 Task: Toggle the Enable preview from code navigation in the editor management.
Action: Mouse moved to (38, 413)
Screenshot: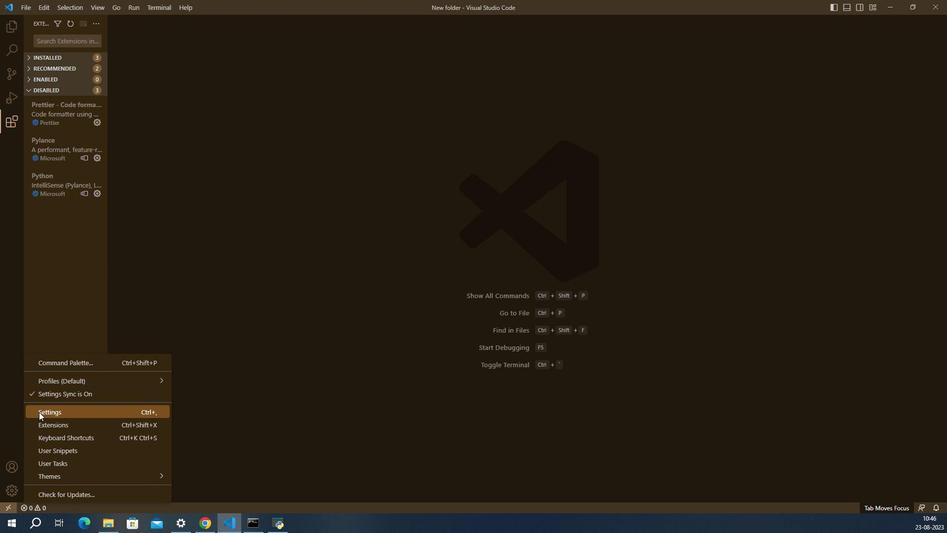 
Action: Mouse pressed left at (38, 413)
Screenshot: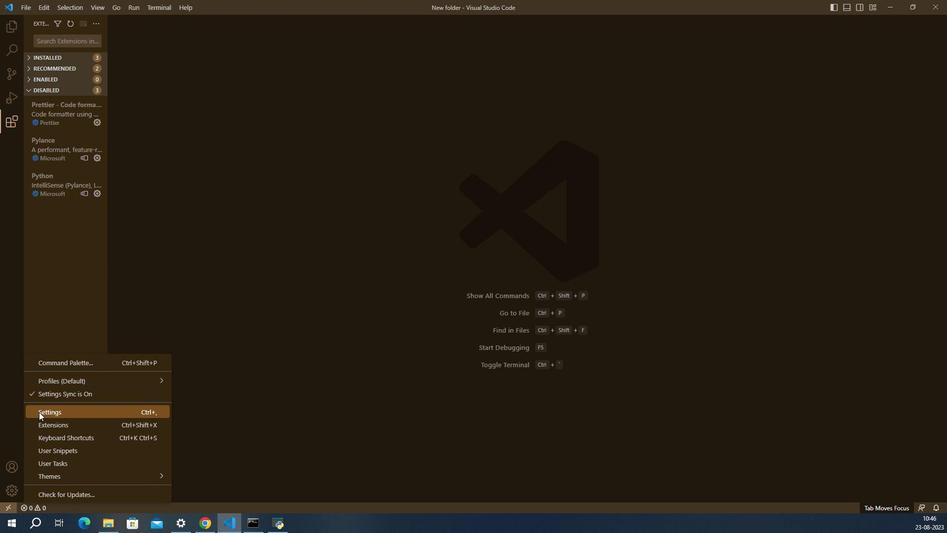 
Action: Mouse moved to (444, 416)
Screenshot: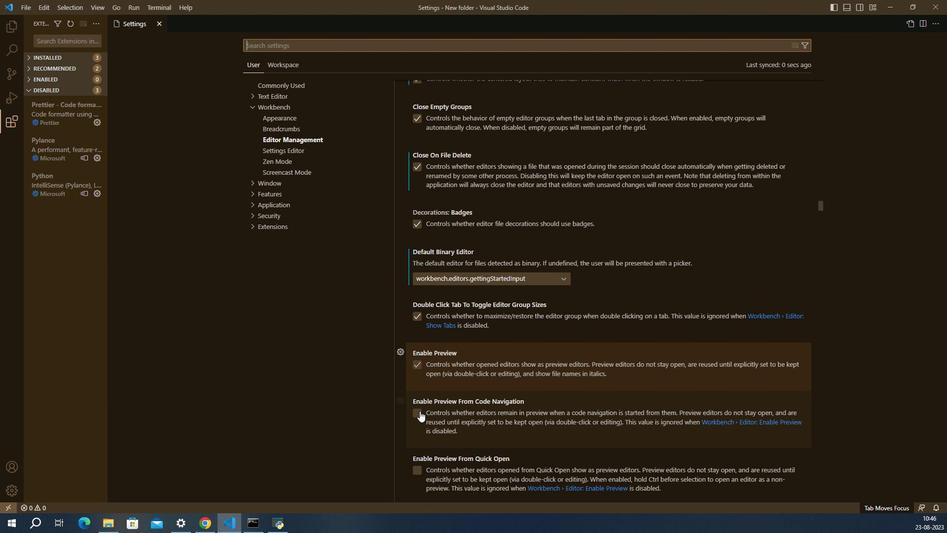 
Action: Mouse pressed left at (444, 416)
Screenshot: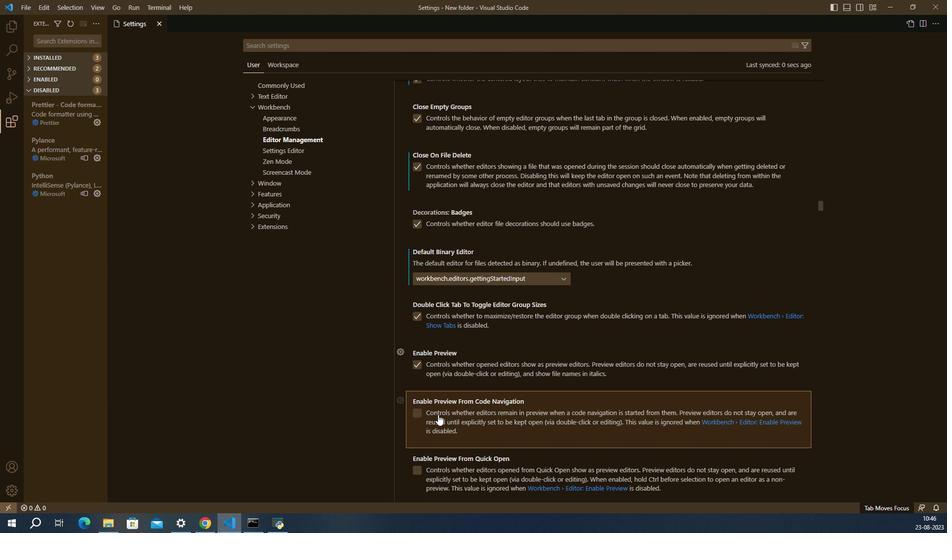 
Action: Mouse moved to (472, 407)
Screenshot: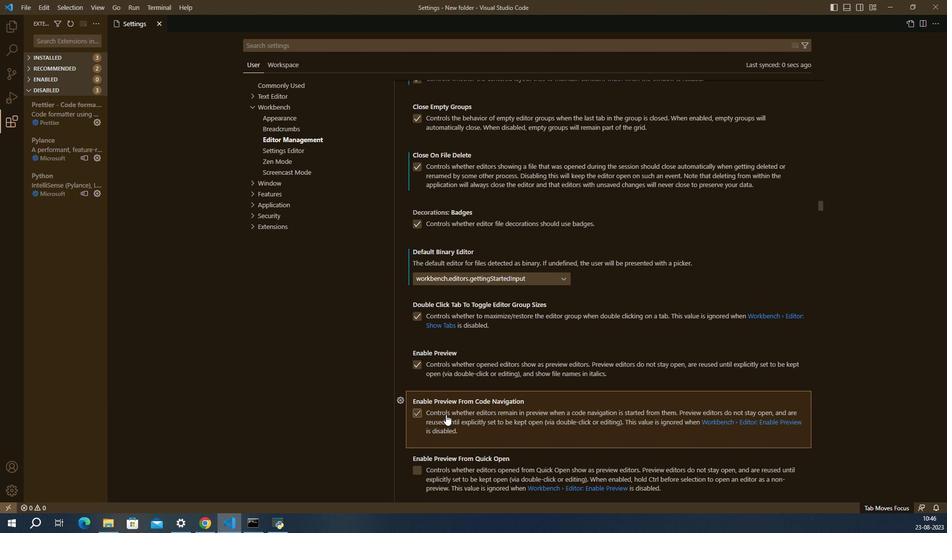 
